 Task: Change the scrollbar horizontal scrollbar size to 12 in the text editor.
Action: Mouse moved to (92, 489)
Screenshot: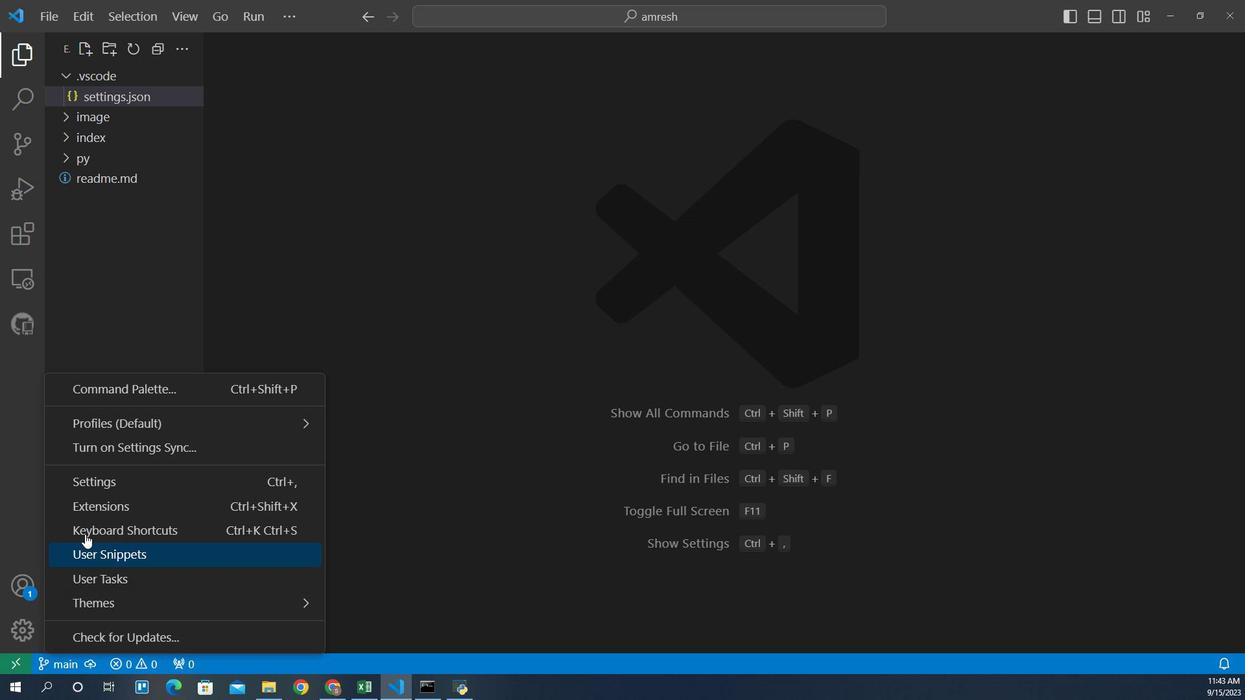 
Action: Mouse pressed left at (92, 489)
Screenshot: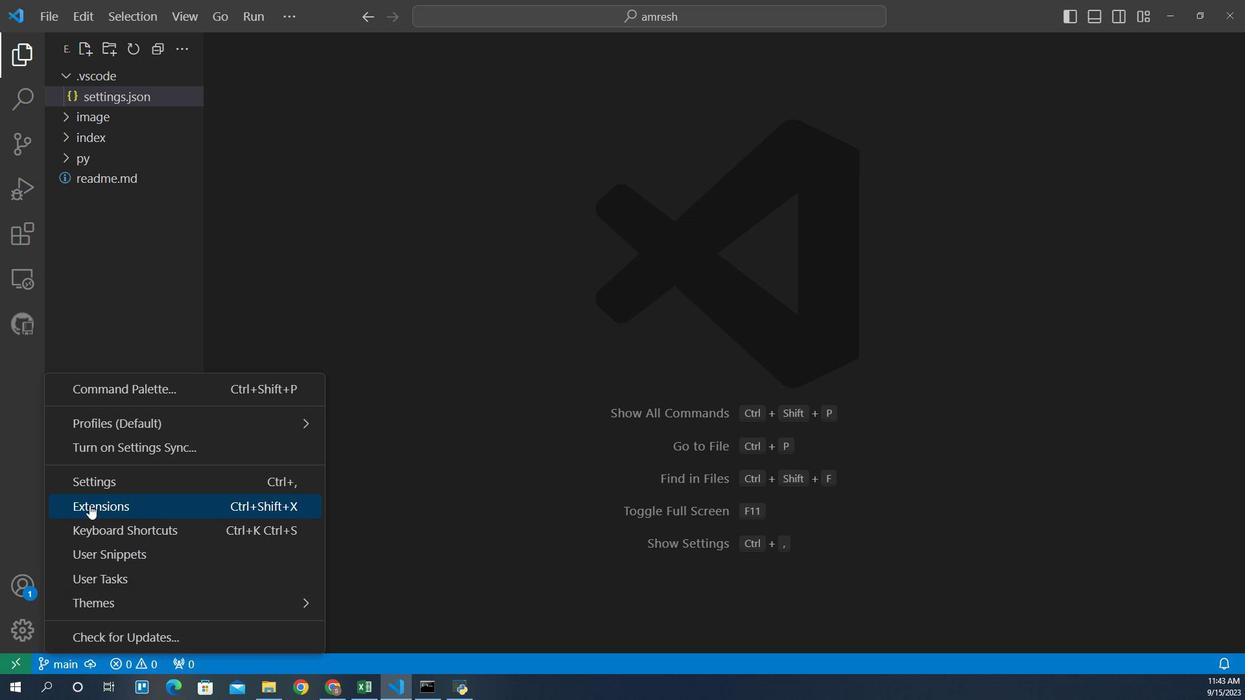 
Action: Mouse moved to (190, 443)
Screenshot: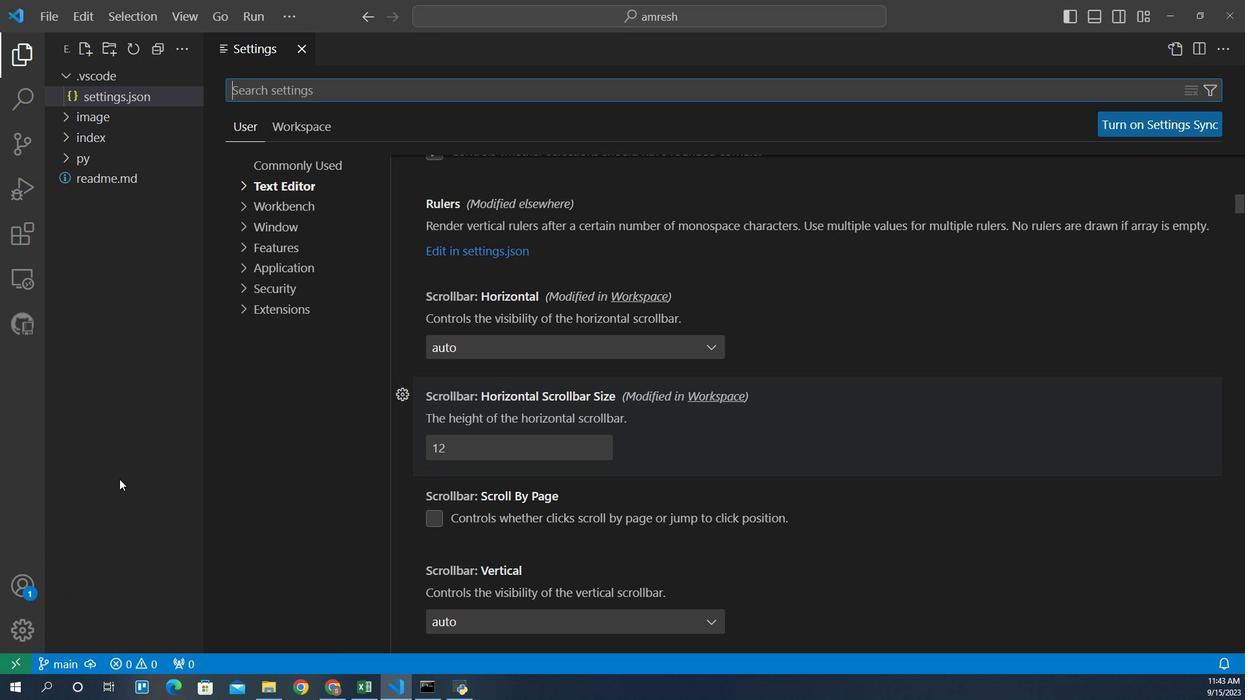 
Action: Mouse pressed left at (190, 443)
Screenshot: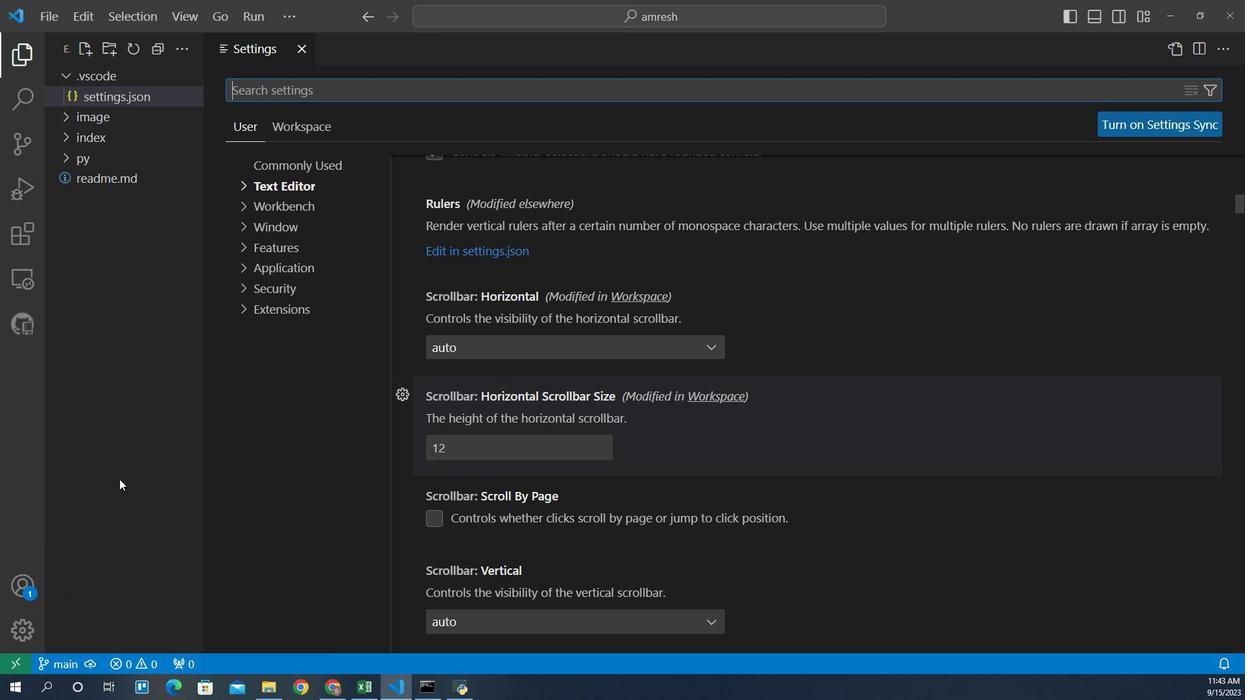 
Action: Mouse moved to (476, 324)
Screenshot: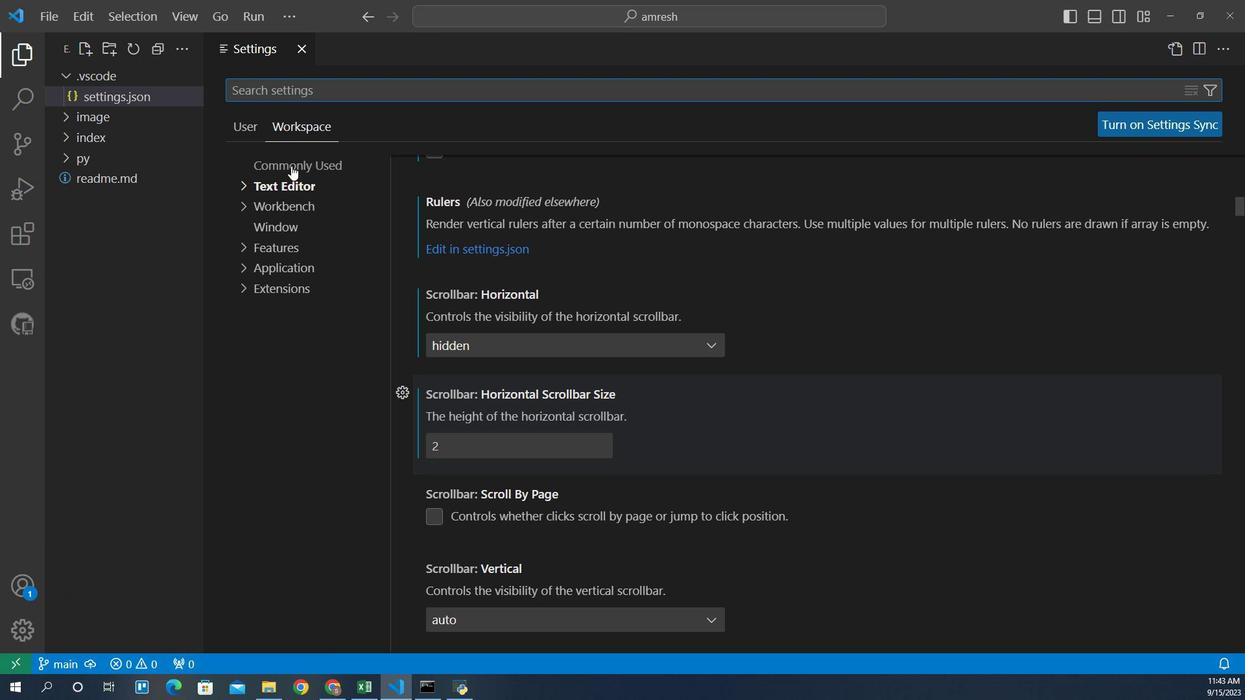 
Action: Mouse pressed left at (476, 324)
Screenshot: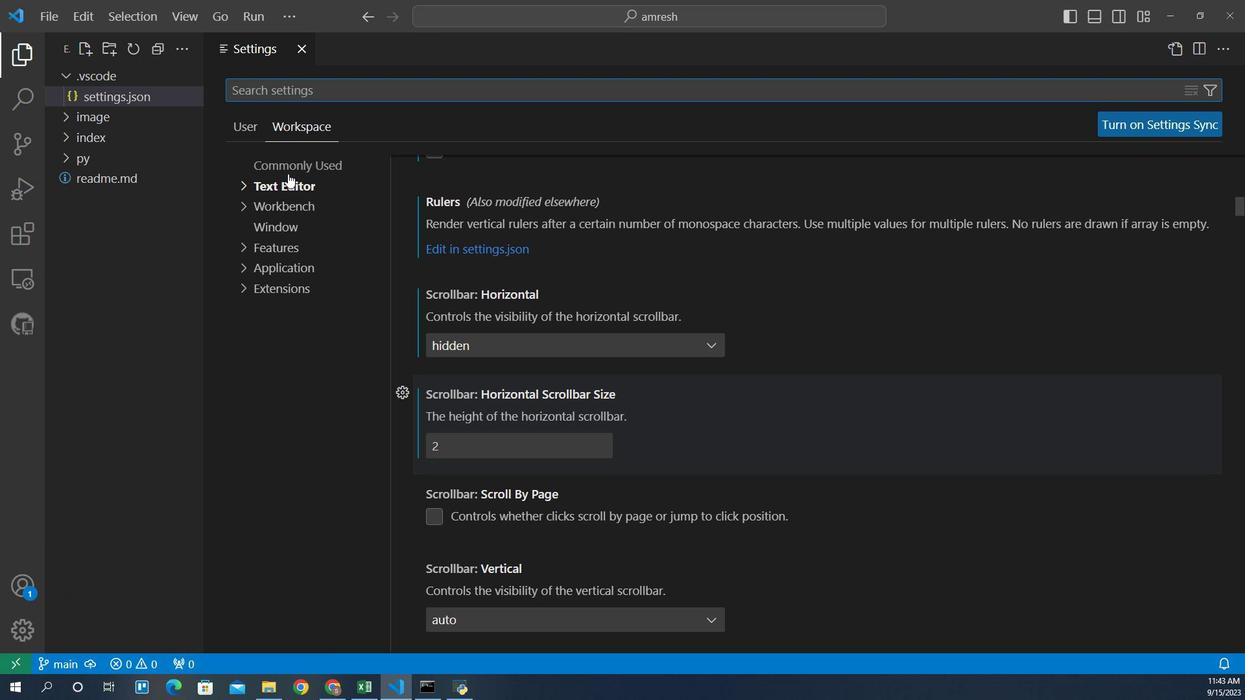 
Action: Mouse moved to (456, 343)
Screenshot: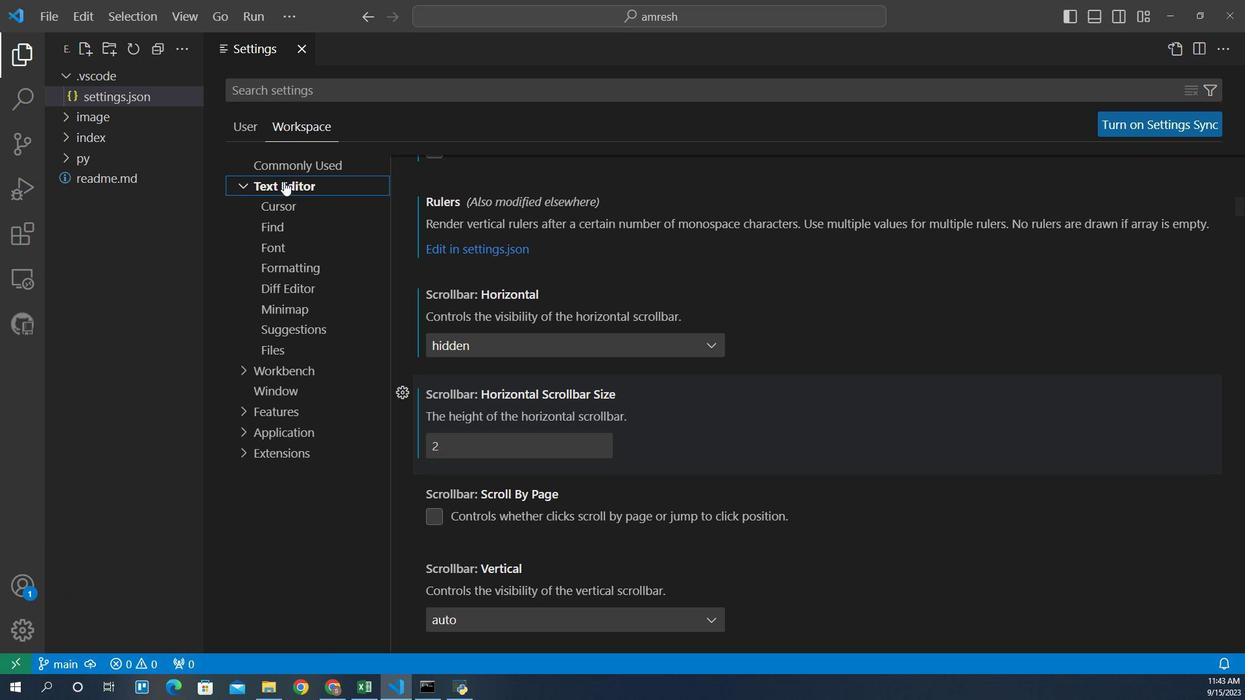 
Action: Mouse pressed left at (456, 343)
Screenshot: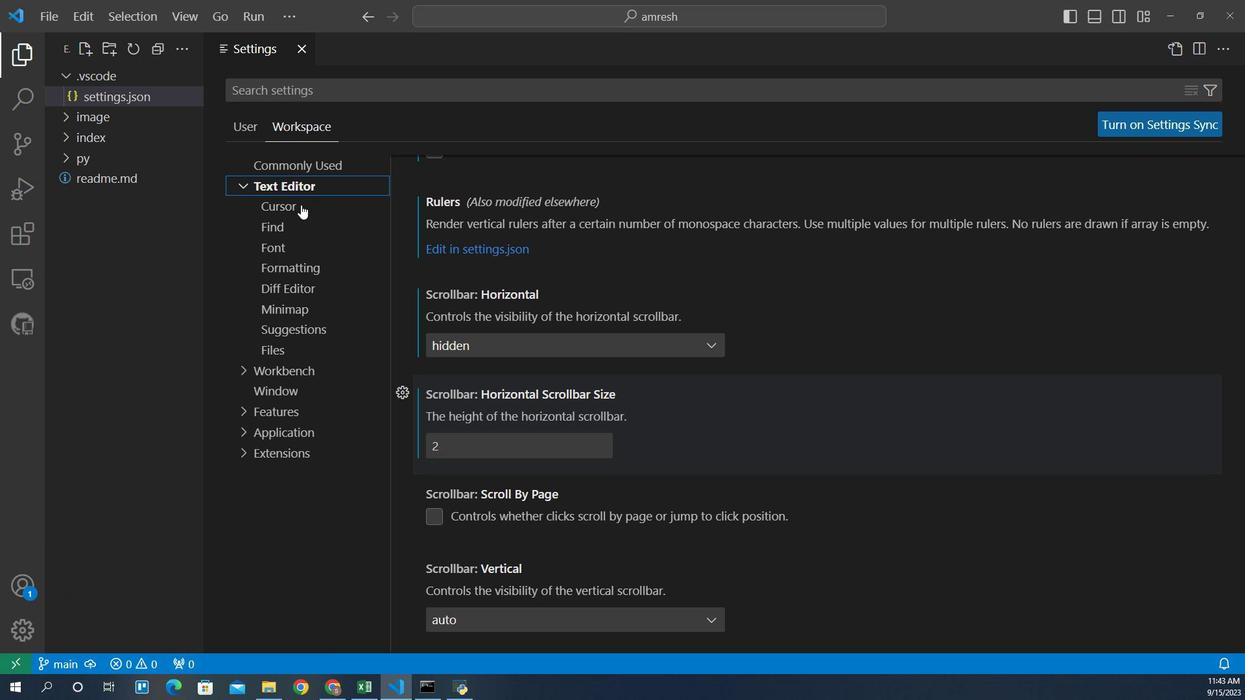 
Action: Mouse moved to (705, 428)
Screenshot: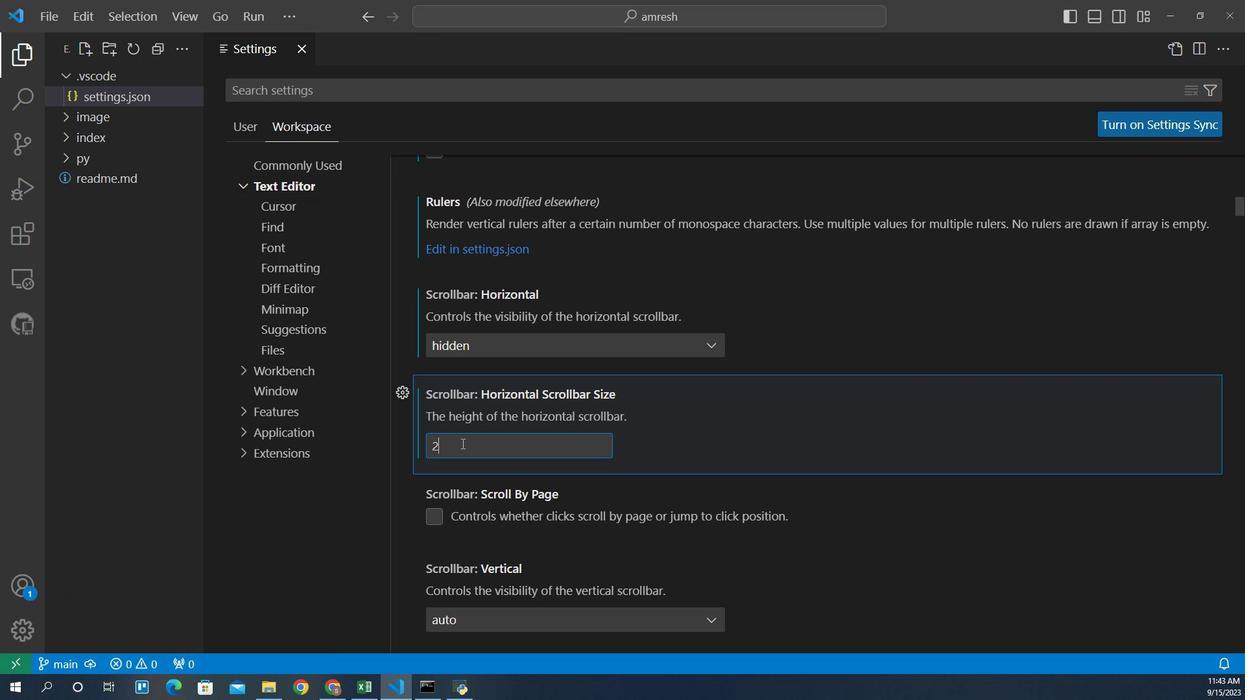 
Action: Mouse pressed left at (705, 428)
Screenshot: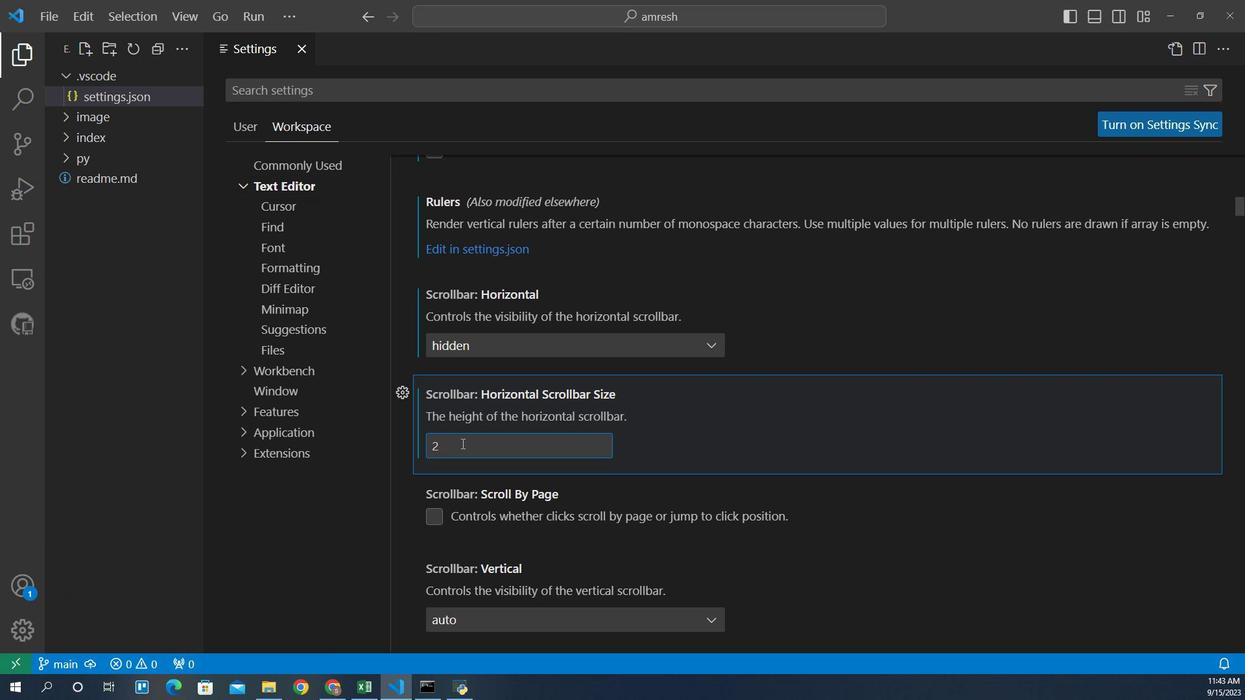 
Action: Key pressed <Key.backspace>12
Screenshot: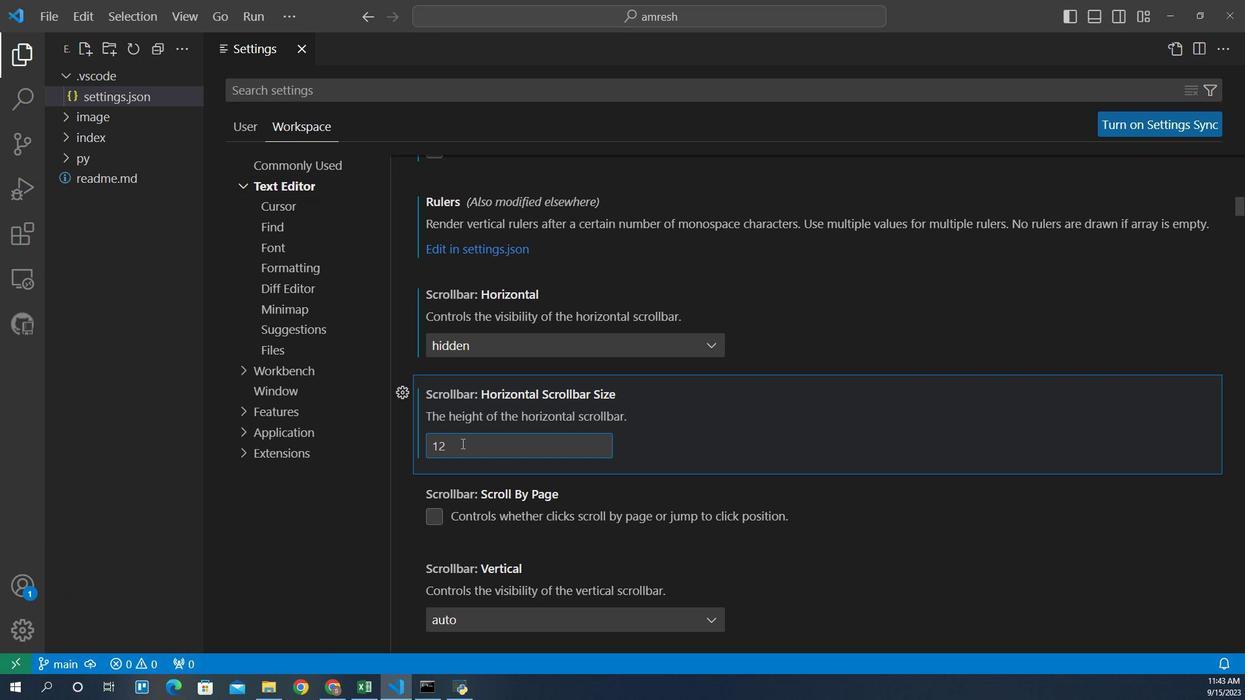 
Action: Mouse moved to (723, 435)
Screenshot: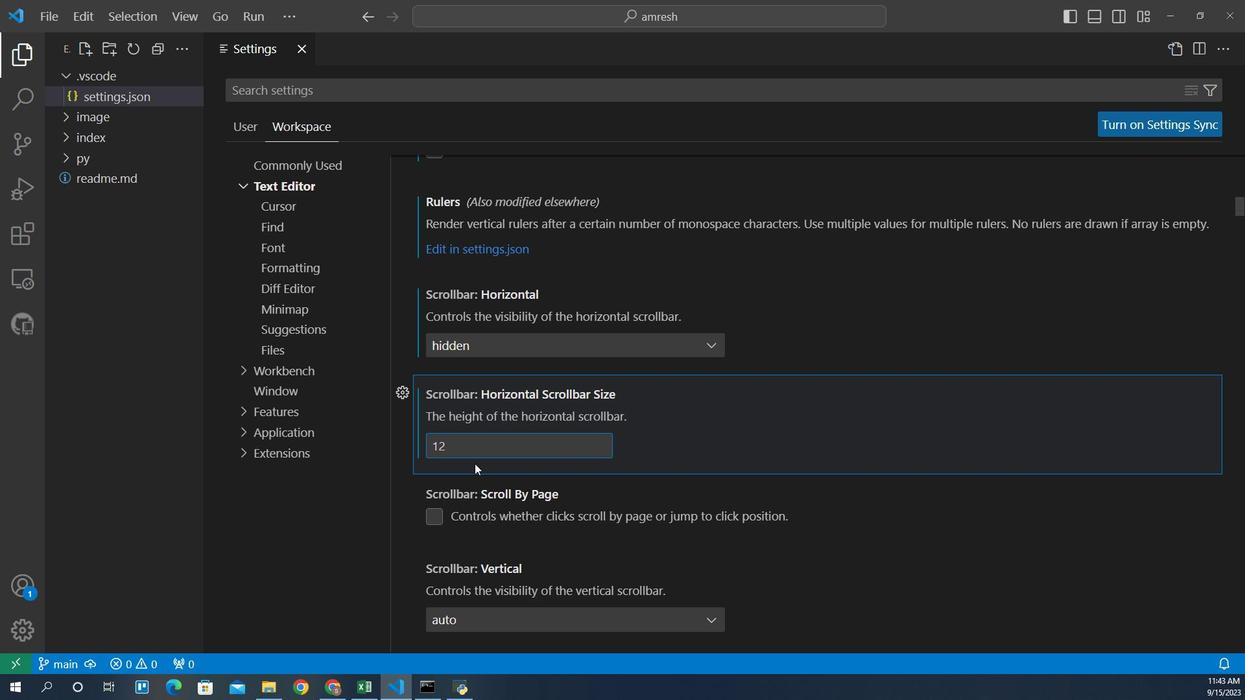 
